 Task: Add shapes. Shape: Rounded rectangle and oval.
Action: Mouse moved to (181, 78)
Screenshot: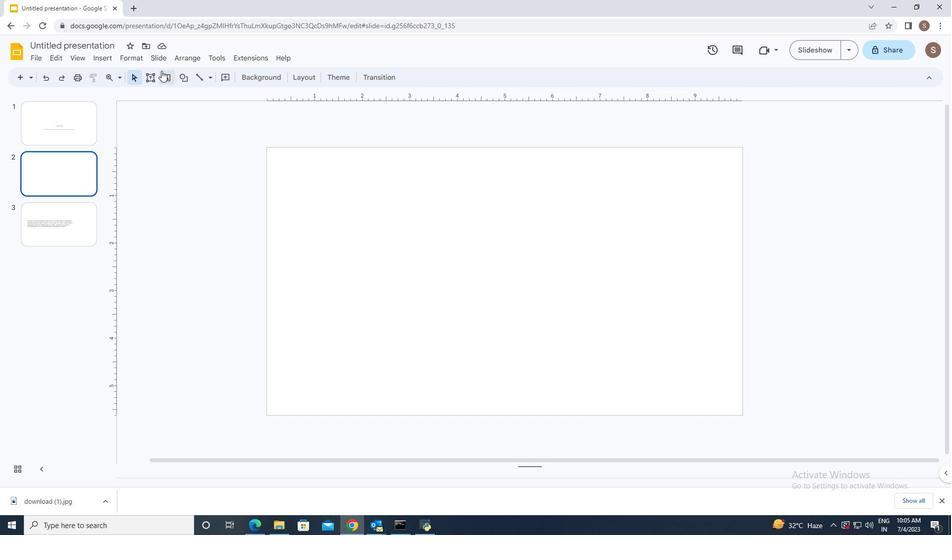 
Action: Mouse pressed left at (181, 78)
Screenshot: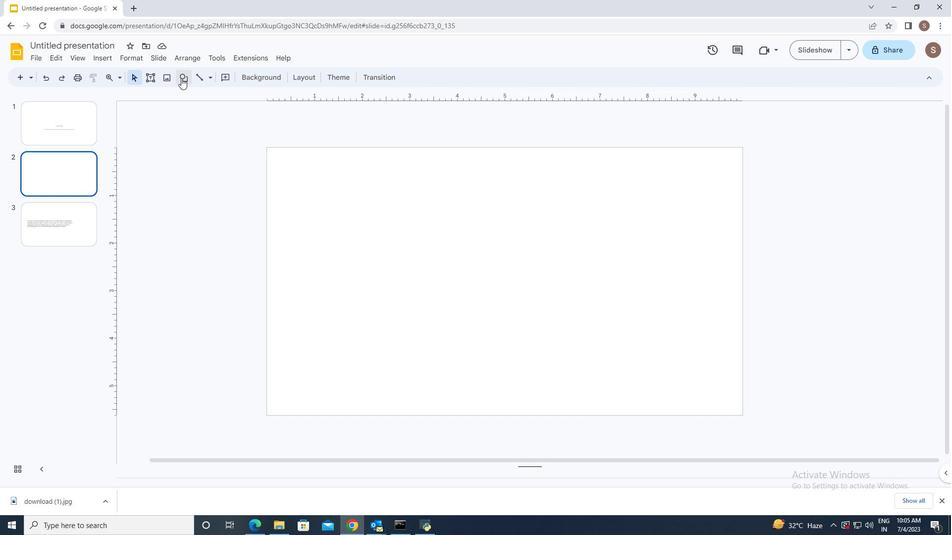 
Action: Mouse moved to (205, 97)
Screenshot: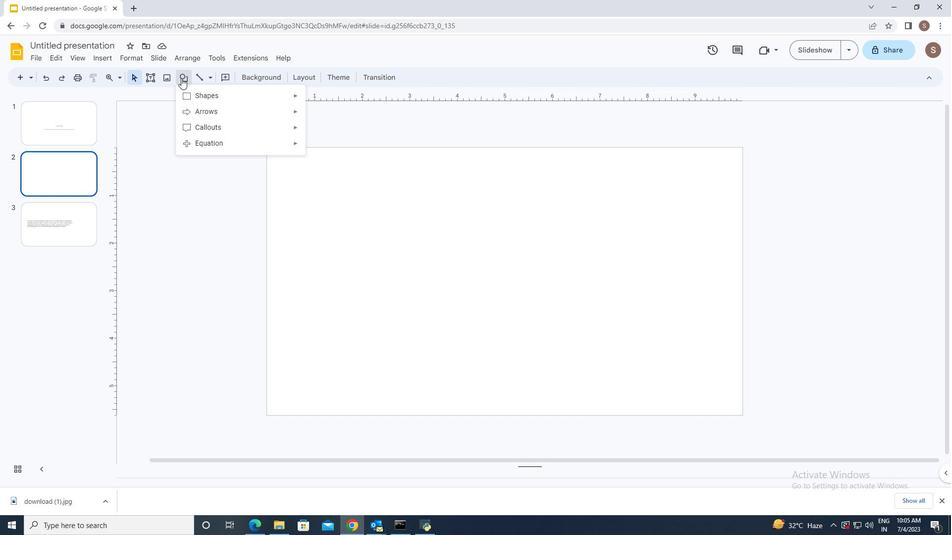 
Action: Mouse pressed left at (205, 97)
Screenshot: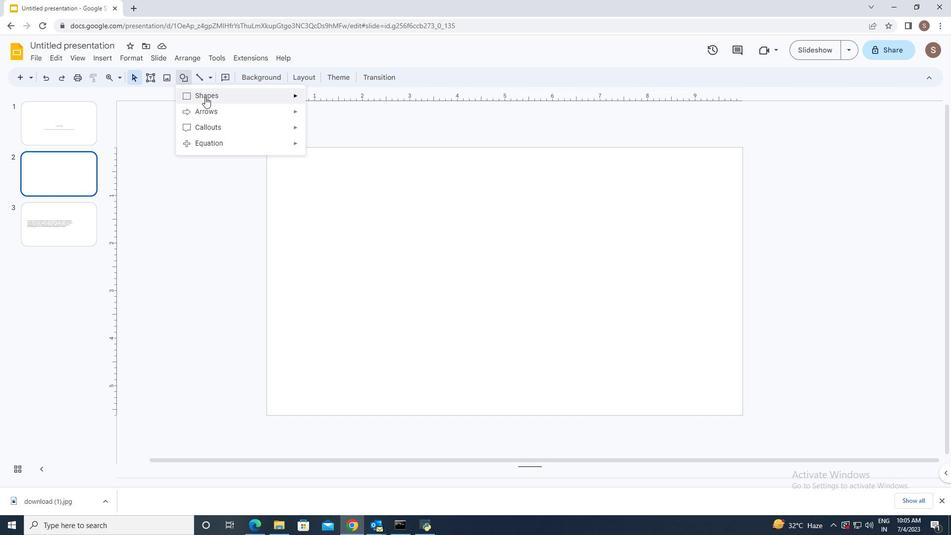 
Action: Mouse moved to (323, 98)
Screenshot: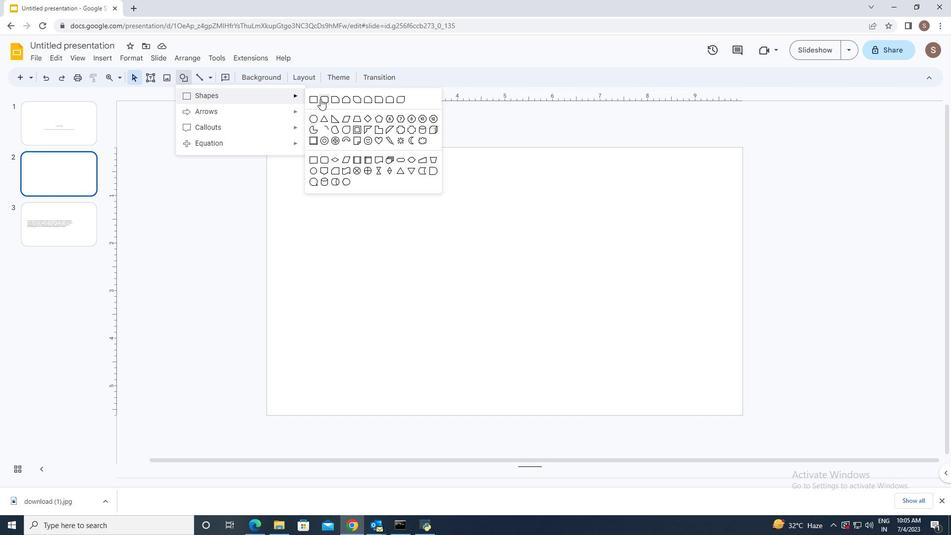 
Action: Mouse pressed left at (323, 98)
Screenshot: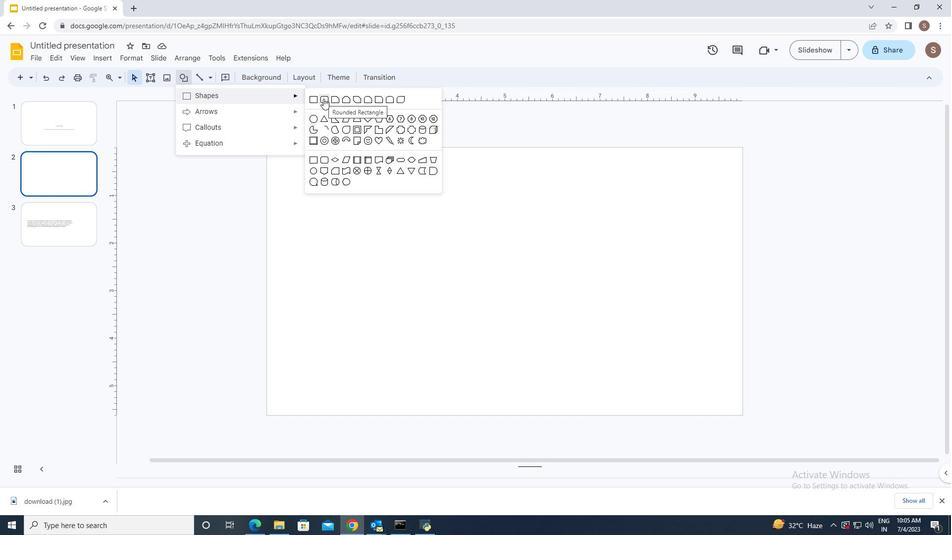 
Action: Mouse moved to (357, 207)
Screenshot: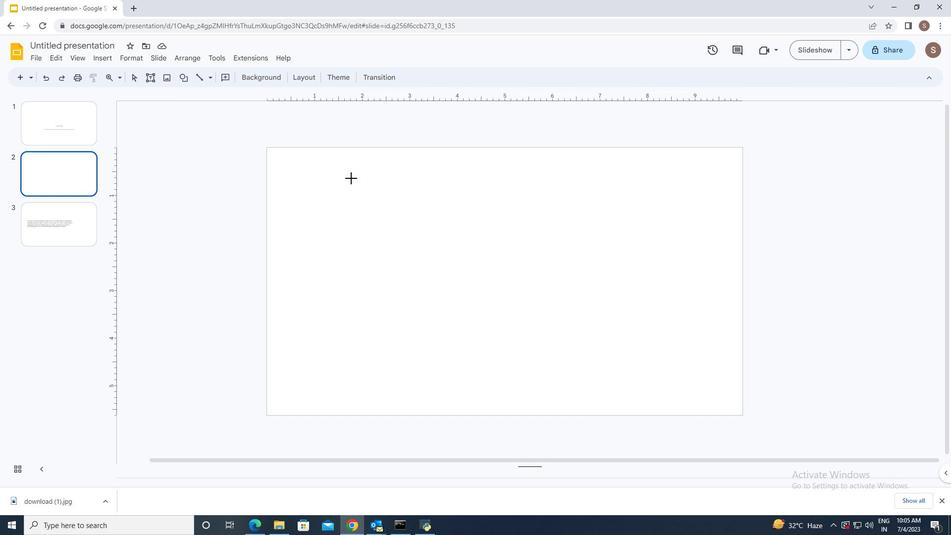 
Action: Mouse pressed left at (357, 207)
Screenshot: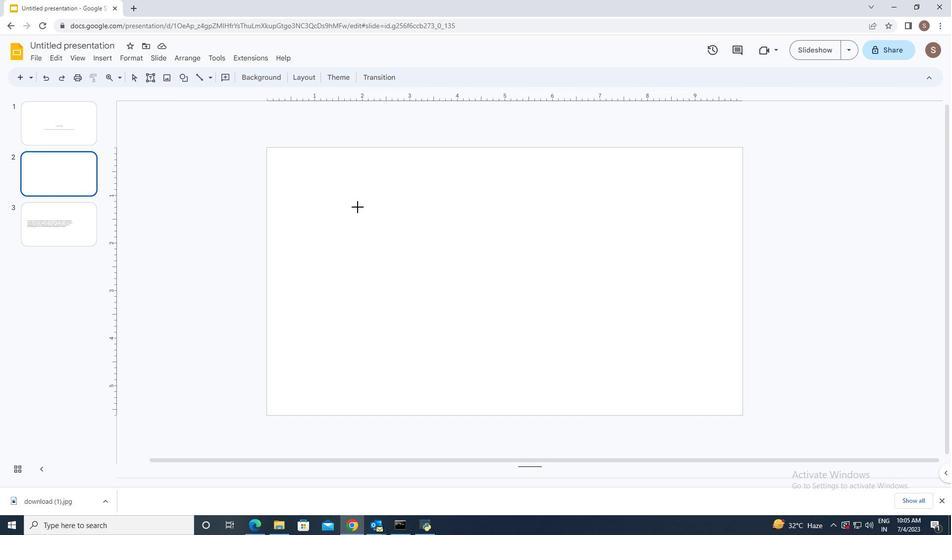 
Action: Mouse moved to (332, 289)
Screenshot: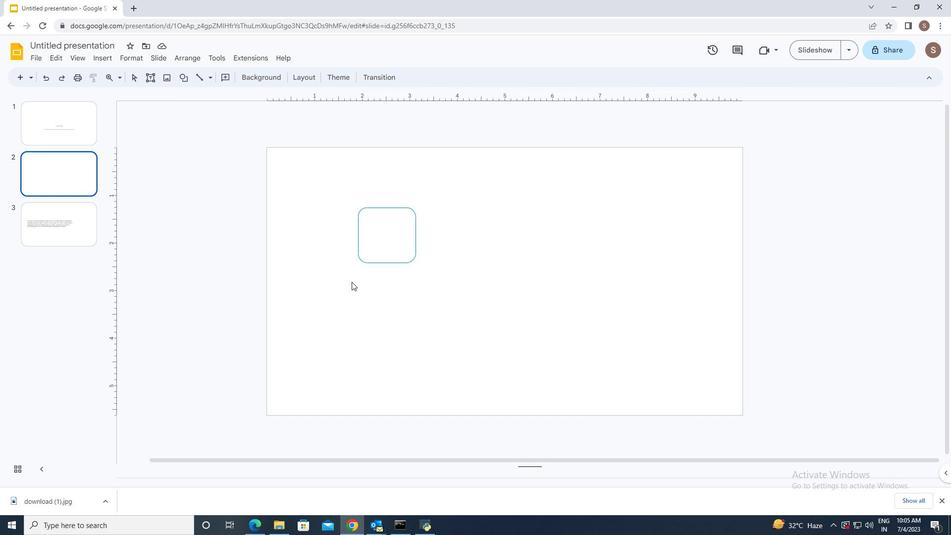 
Action: Mouse pressed left at (332, 289)
Screenshot: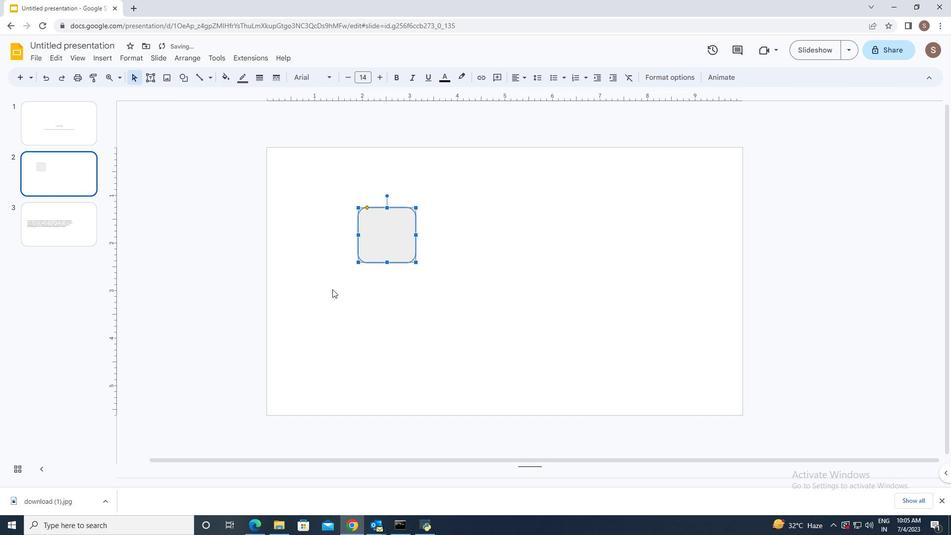
Action: Mouse moved to (184, 81)
Screenshot: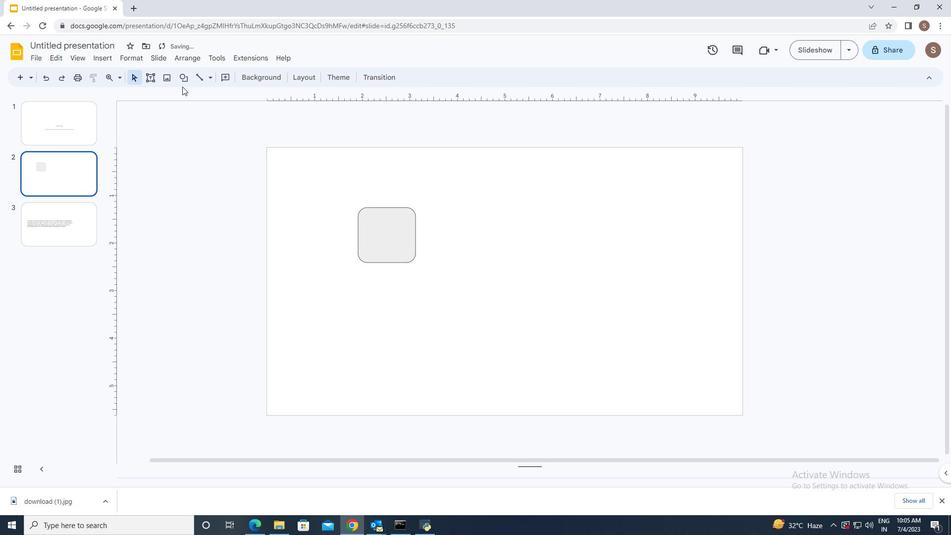 
Action: Mouse pressed left at (184, 81)
Screenshot: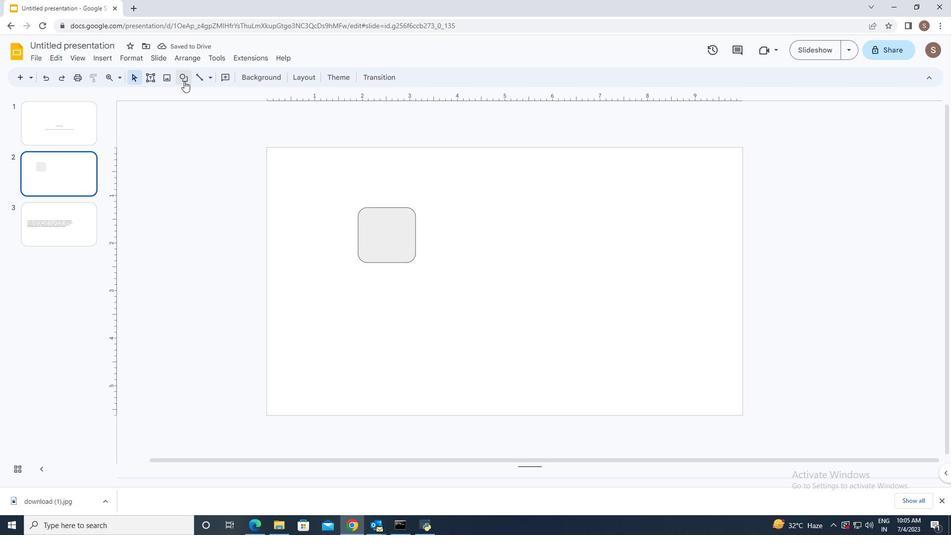 
Action: Mouse moved to (219, 95)
Screenshot: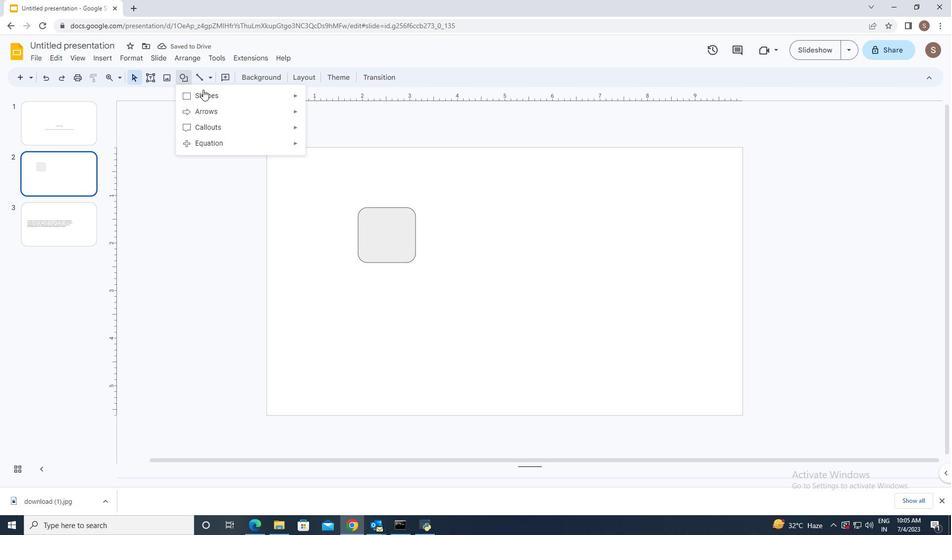 
Action: Mouse pressed left at (219, 95)
Screenshot: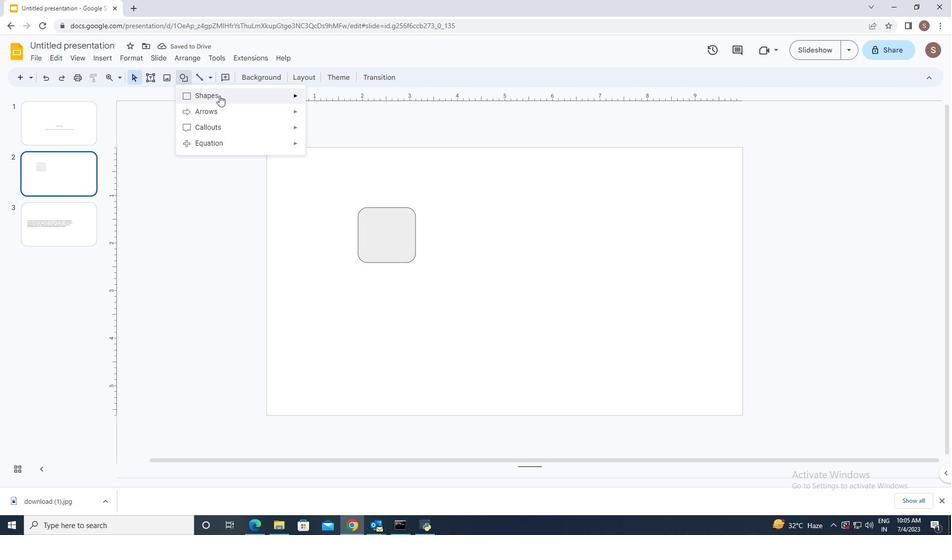 
Action: Mouse moved to (314, 117)
Screenshot: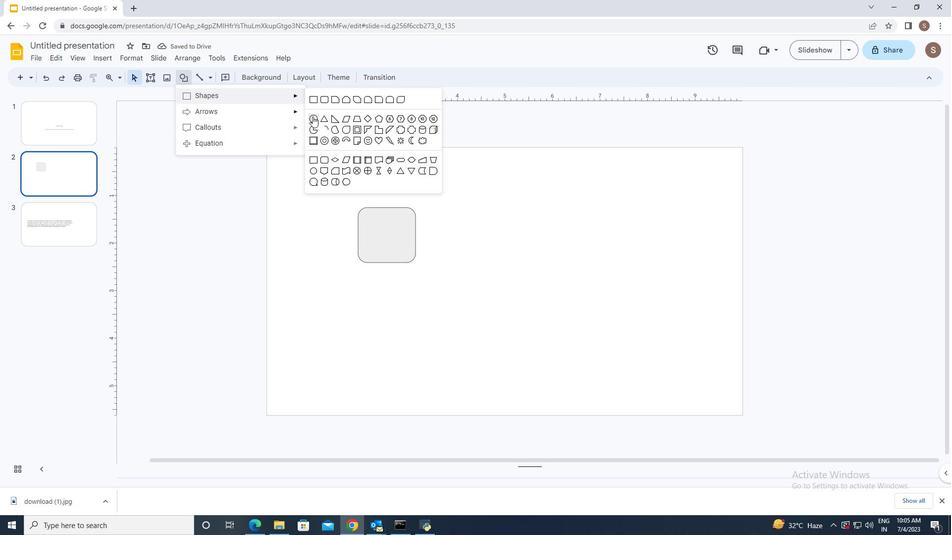 
Action: Mouse pressed left at (314, 117)
Screenshot: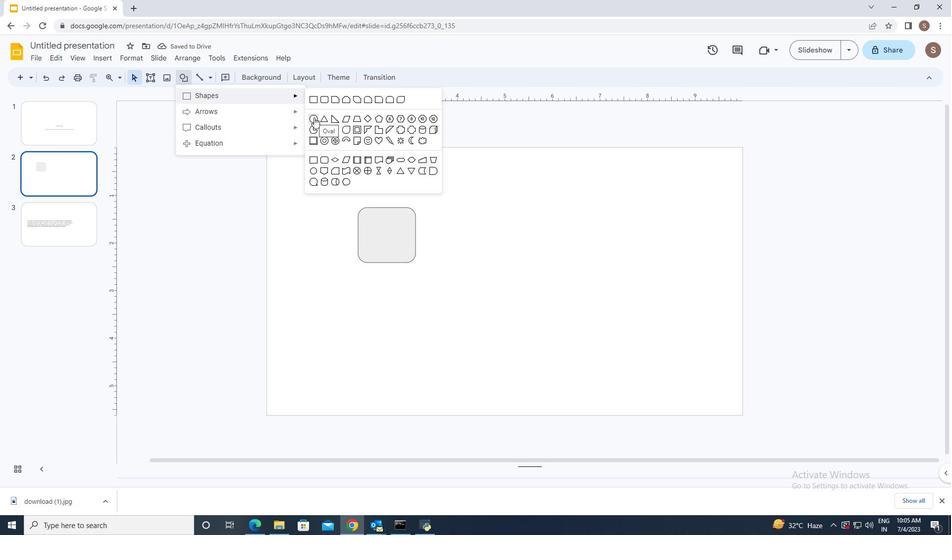 
Action: Mouse moved to (504, 221)
Screenshot: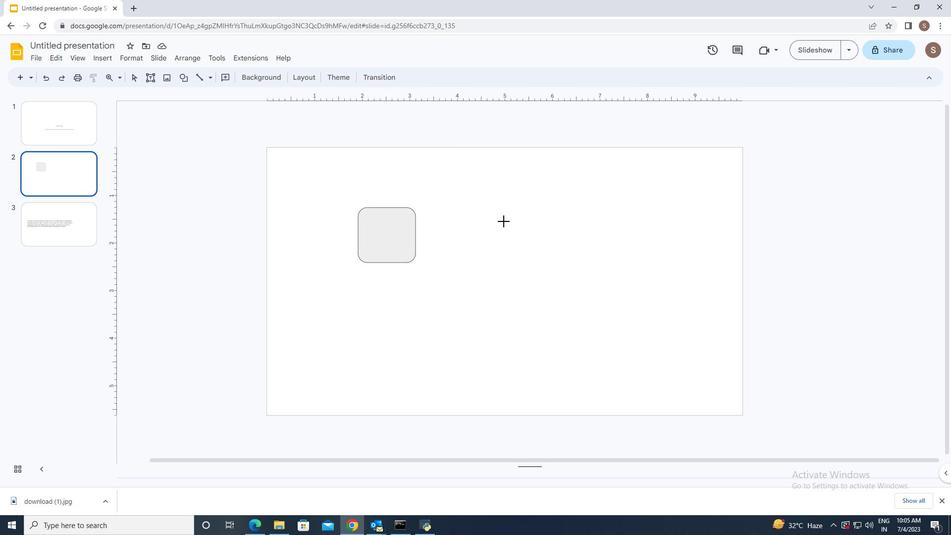 
Action: Mouse pressed left at (504, 221)
Screenshot: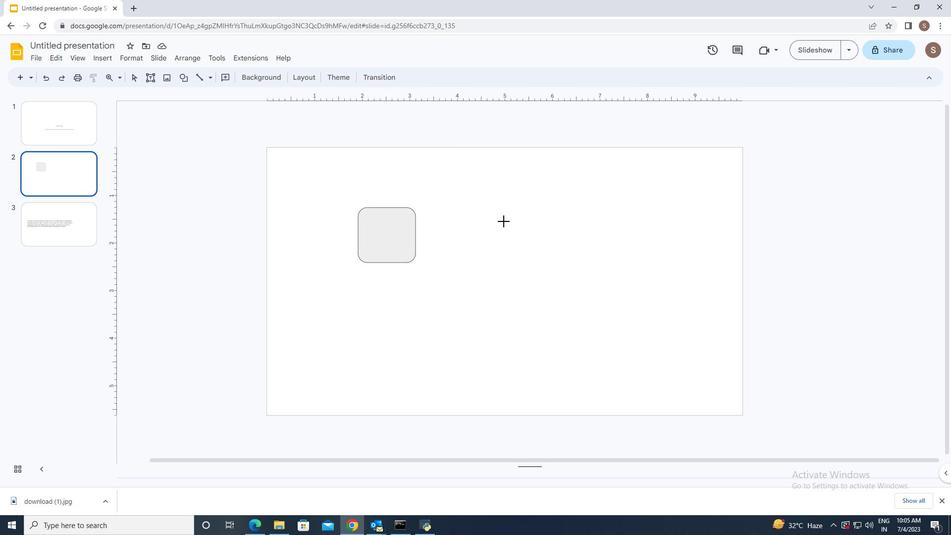 
Action: Mouse moved to (518, 310)
Screenshot: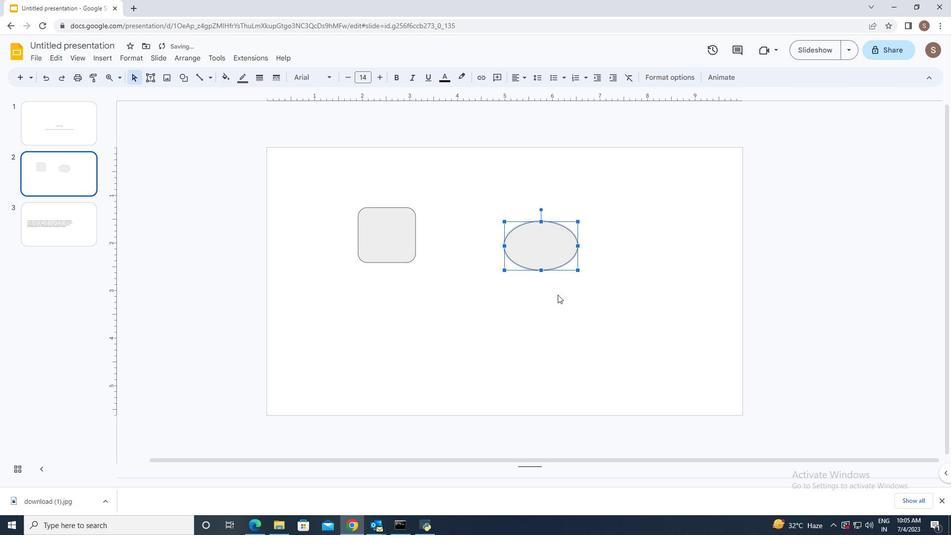 
Action: Mouse pressed left at (518, 310)
Screenshot: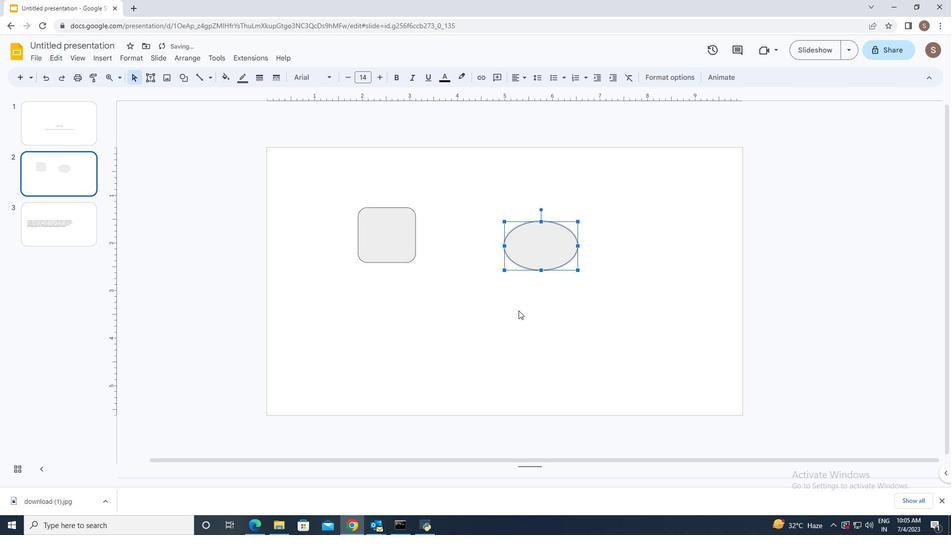 
Action: Mouse moved to (518, 310)
Screenshot: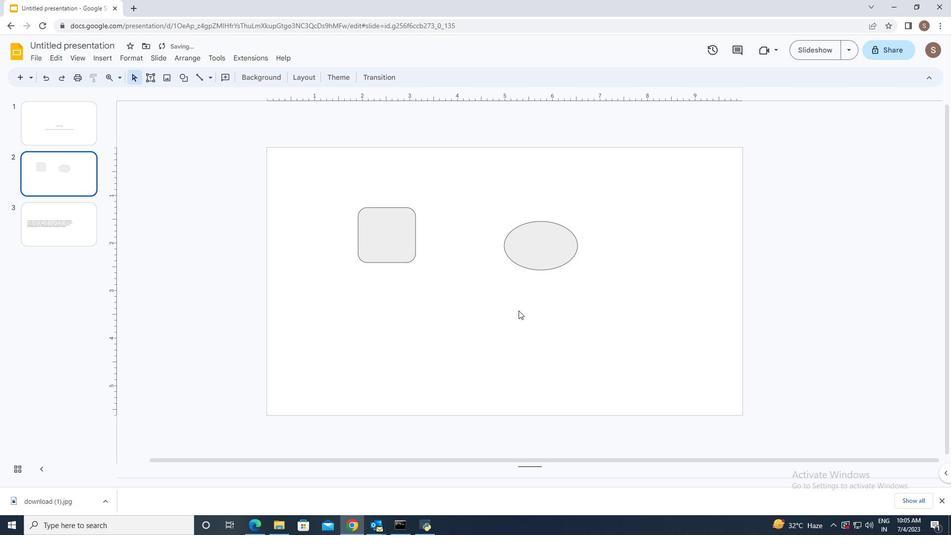 
